 Task: Sort the products by unit price (low first).
Action: Mouse moved to (62, 378)
Screenshot: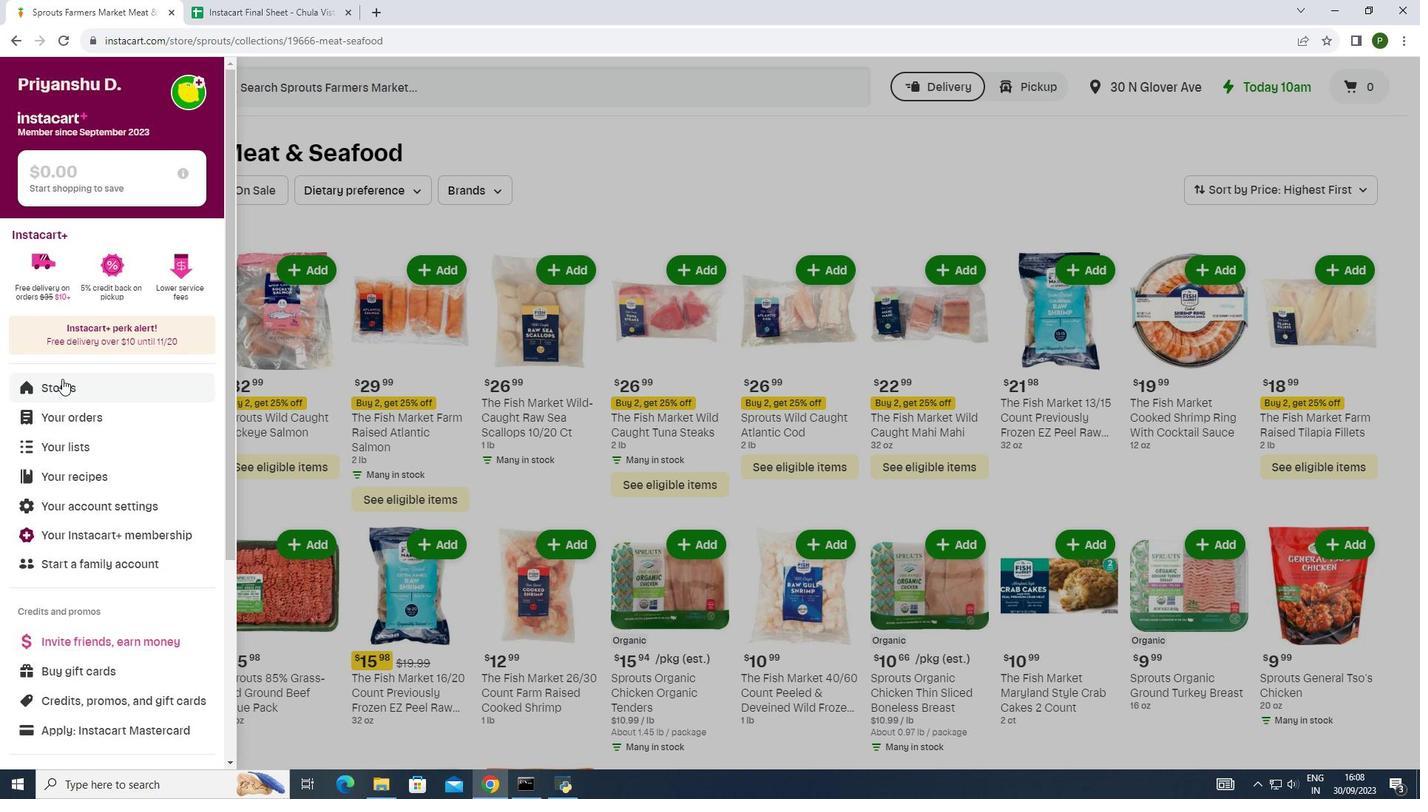 
Action: Mouse pressed left at (62, 378)
Screenshot: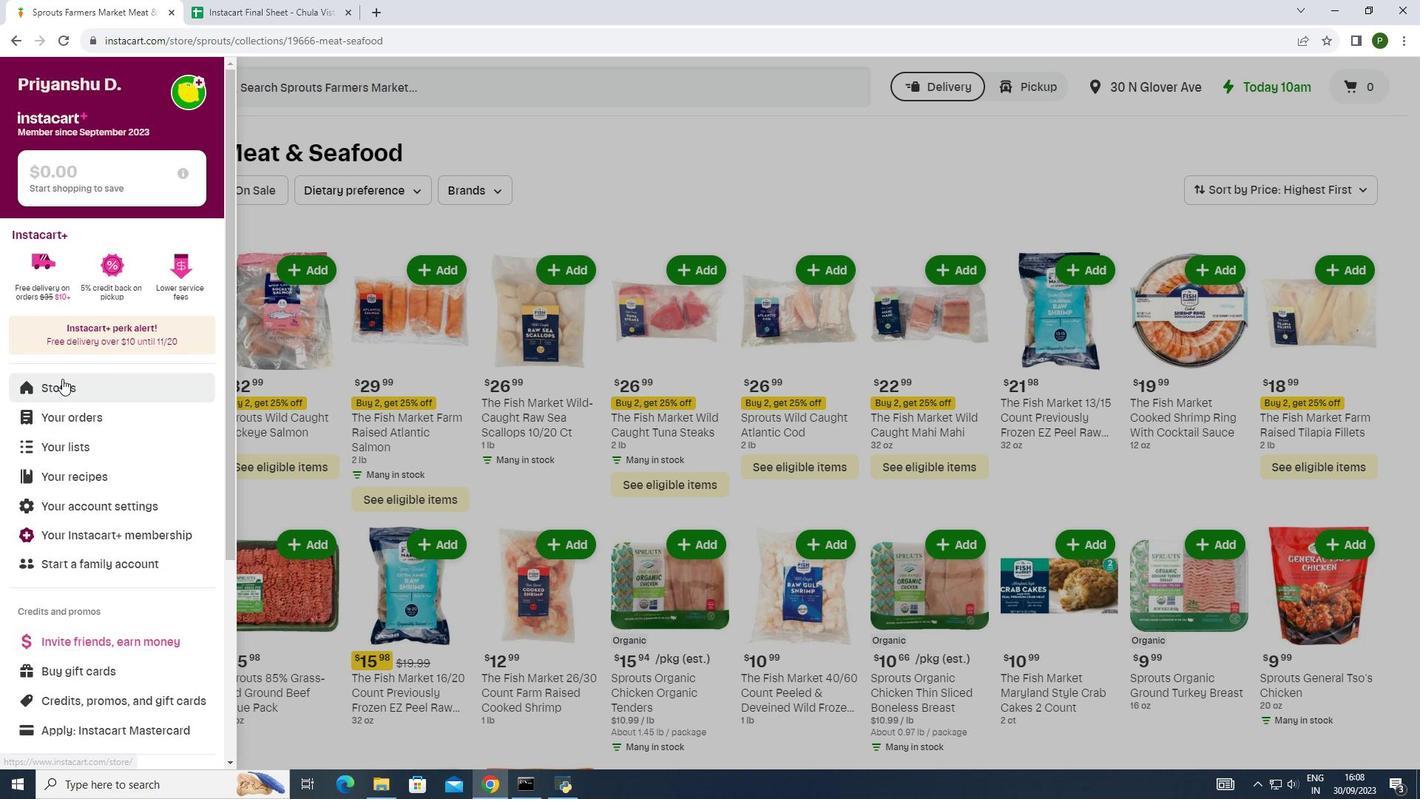 
Action: Mouse moved to (332, 151)
Screenshot: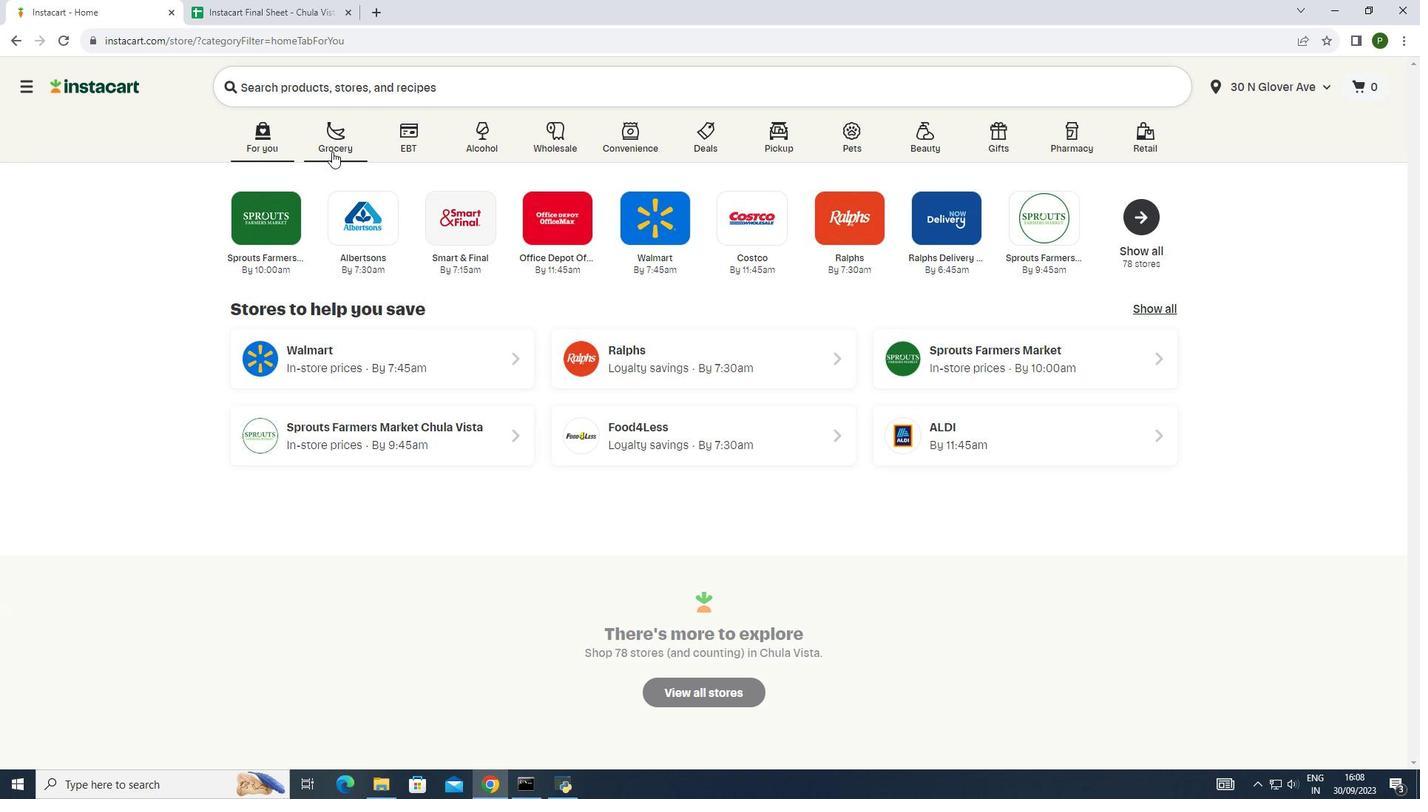 
Action: Mouse pressed left at (332, 151)
Screenshot: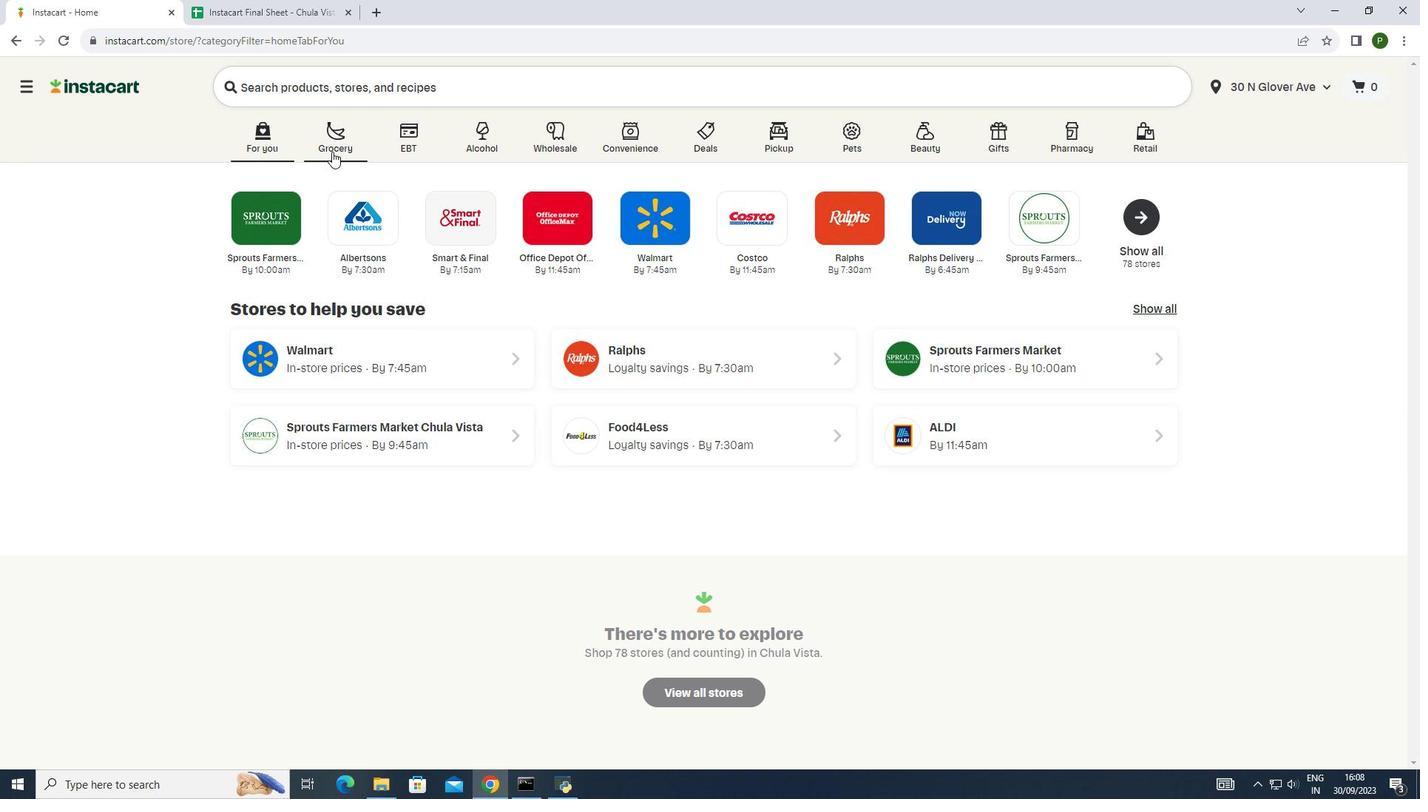 
Action: Mouse moved to (736, 227)
Screenshot: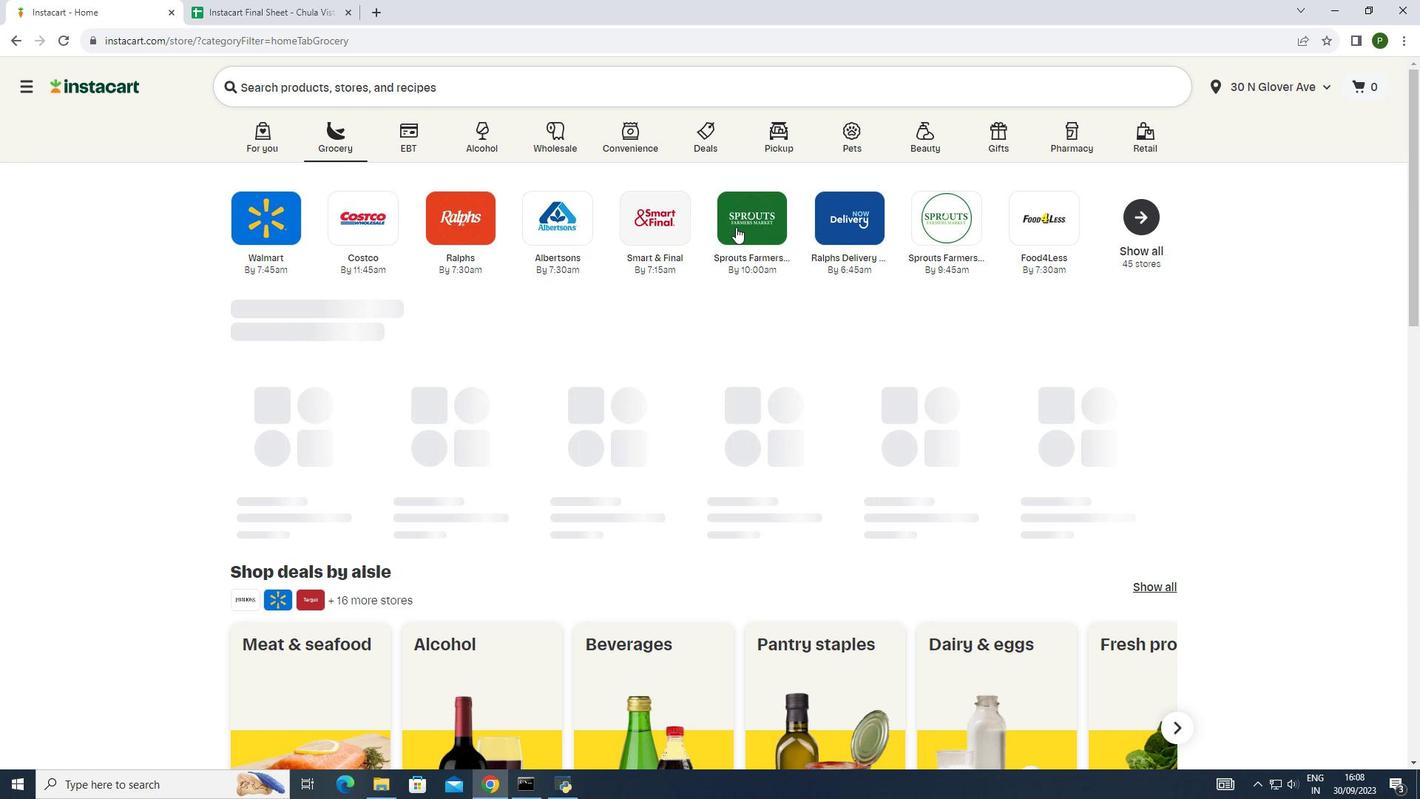 
Action: Mouse pressed left at (736, 227)
Screenshot: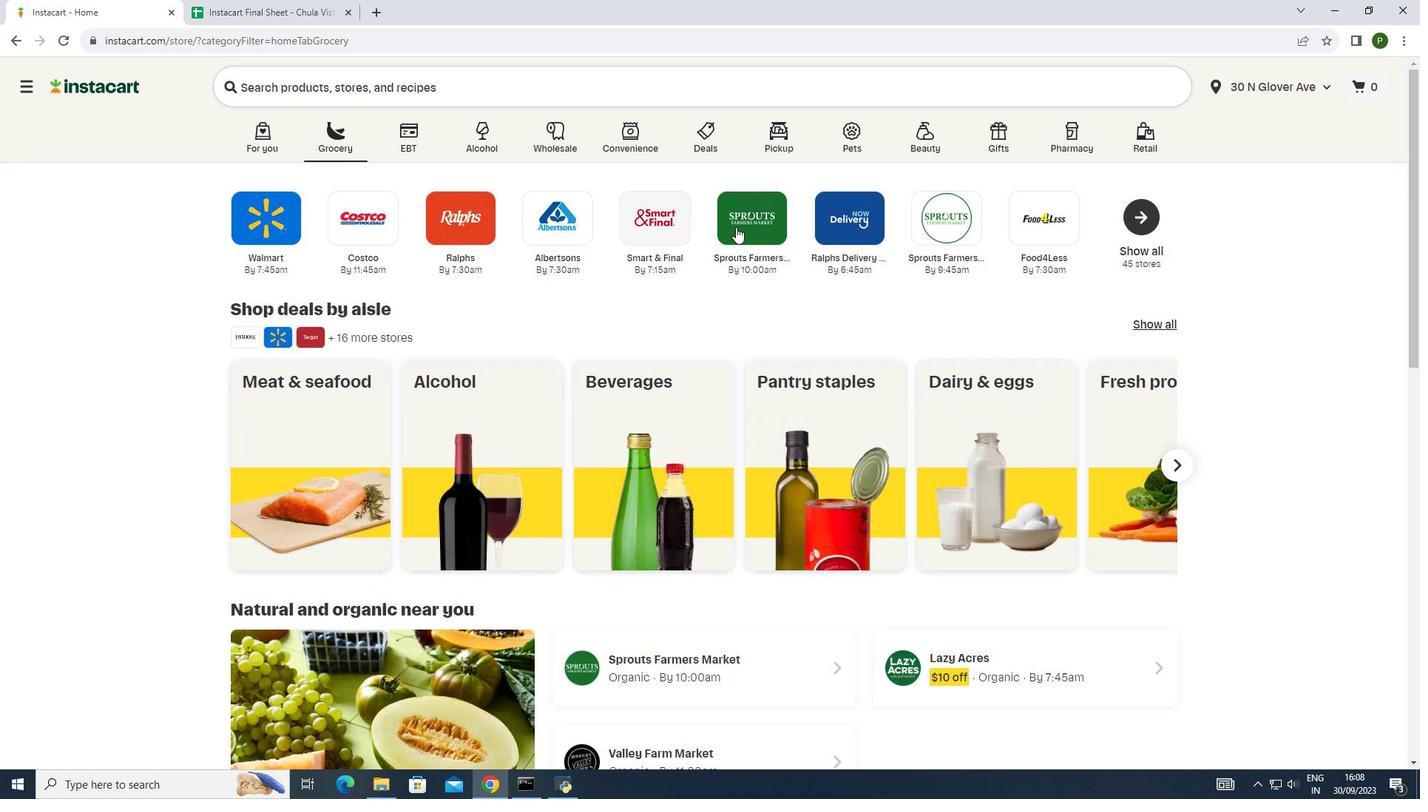 
Action: Mouse moved to (92, 401)
Screenshot: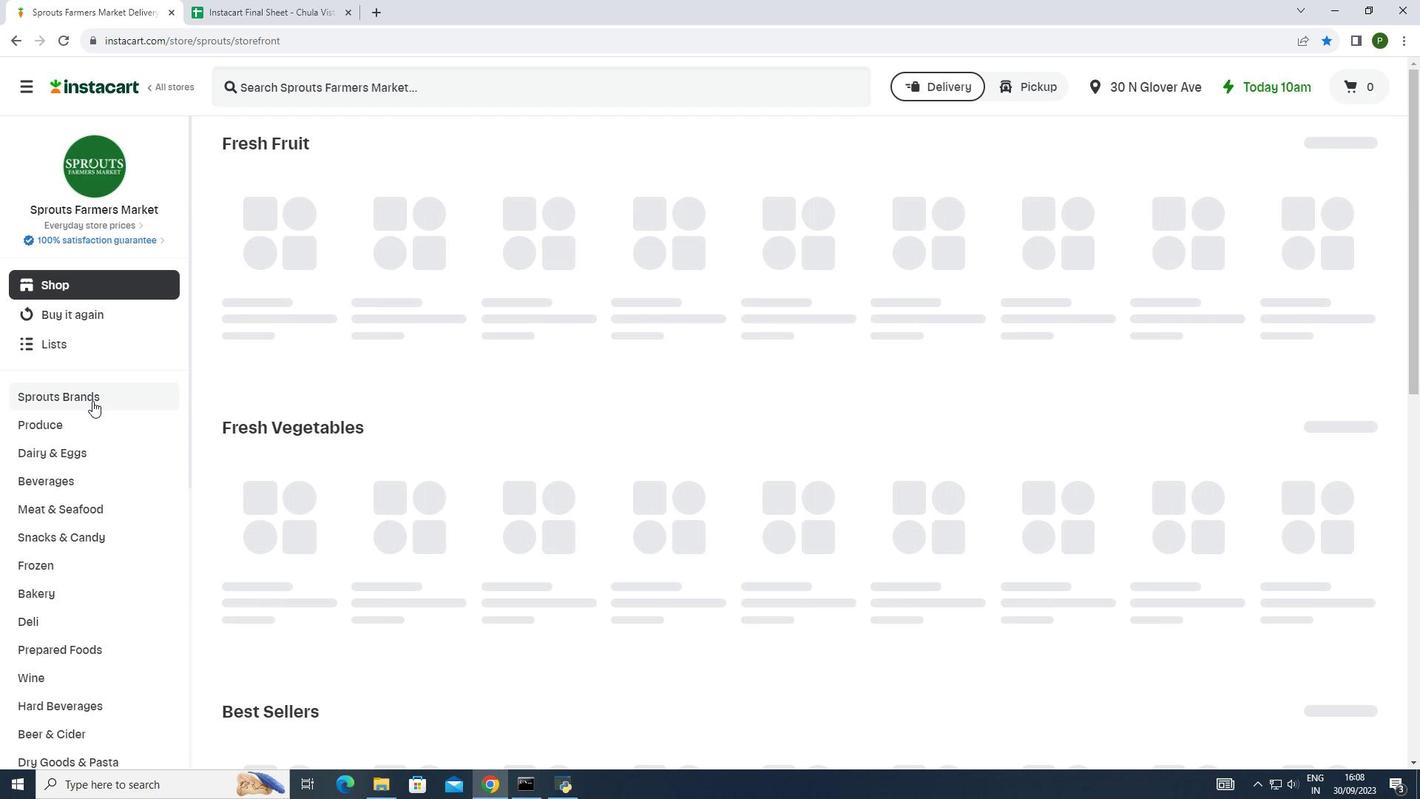 
Action: Mouse pressed left at (92, 401)
Screenshot: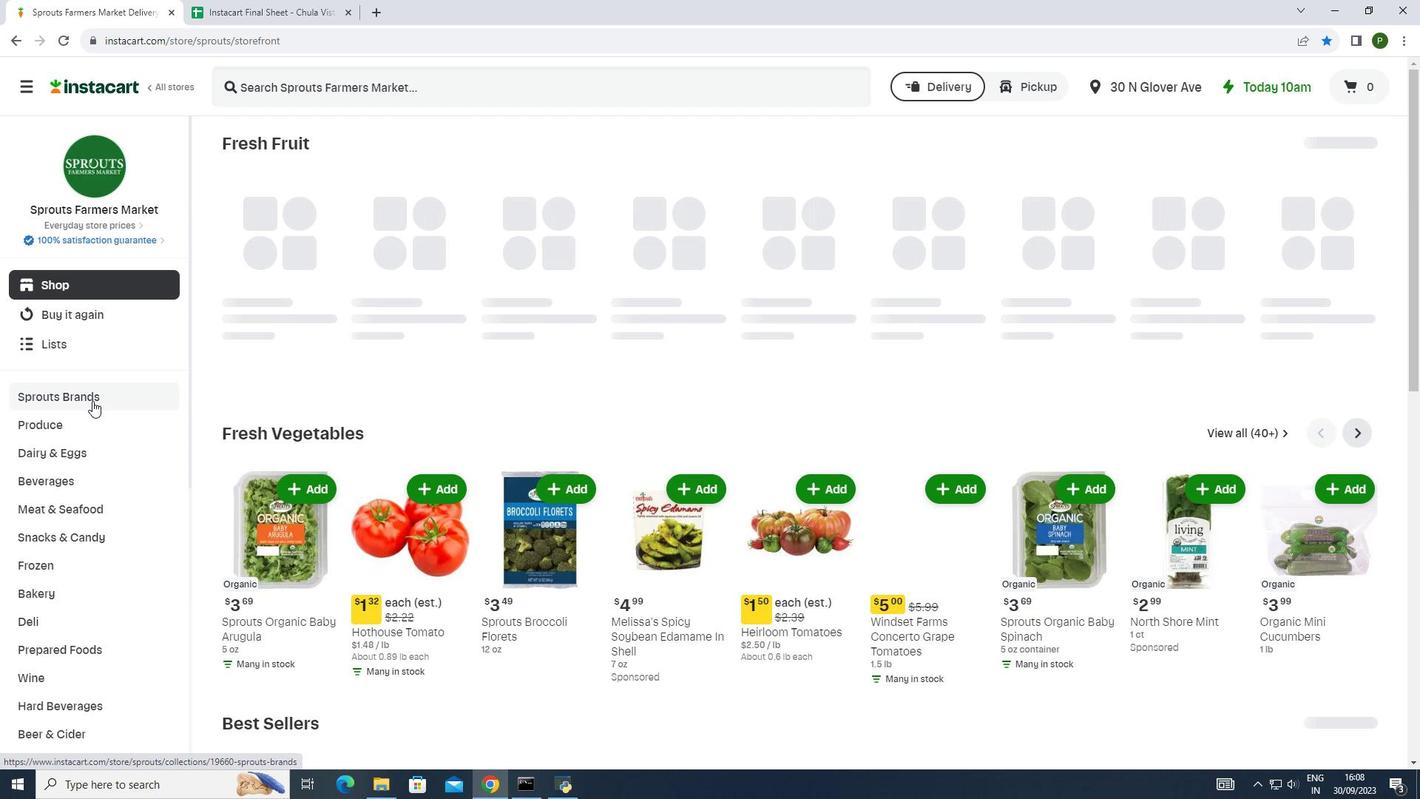 
Action: Mouse moved to (92, 448)
Screenshot: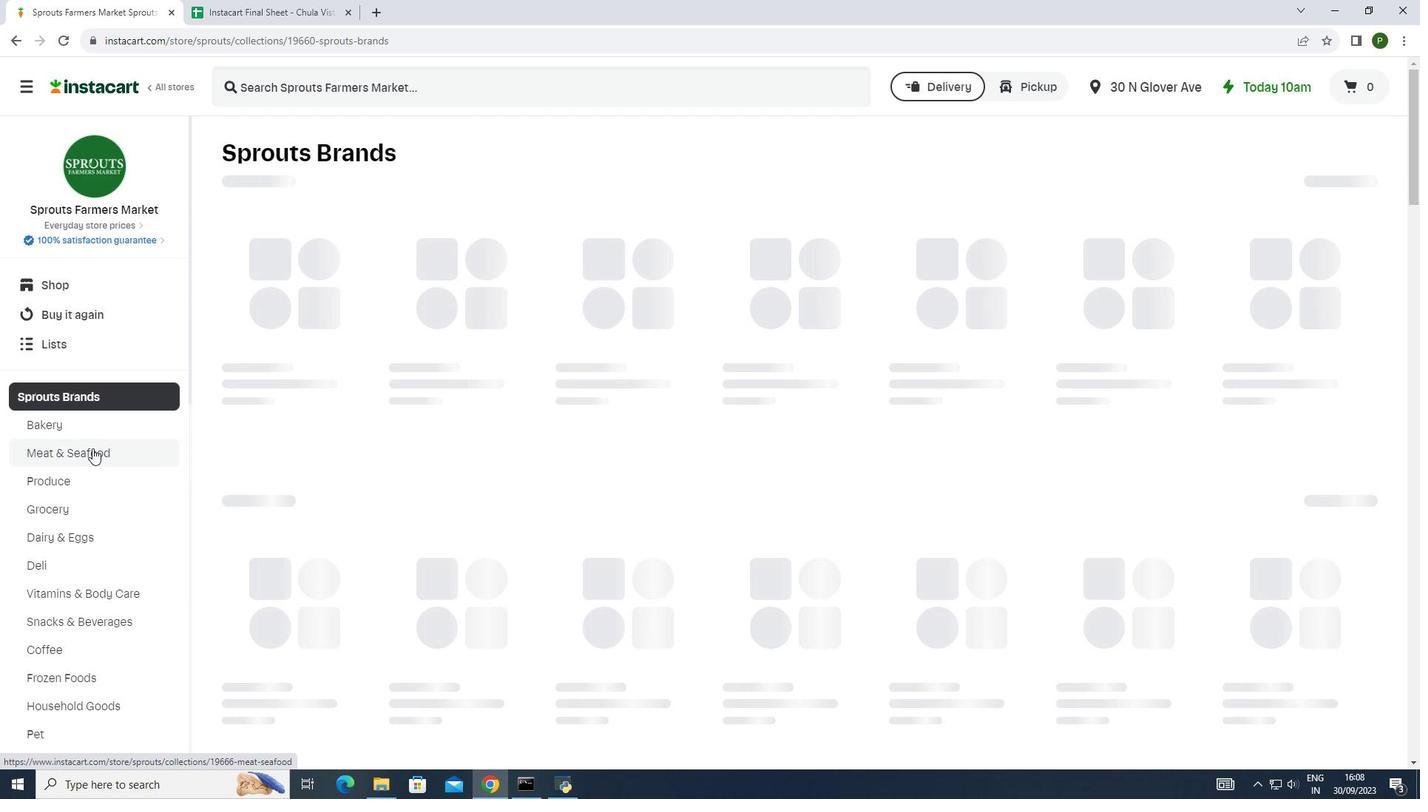
Action: Mouse pressed left at (92, 448)
Screenshot: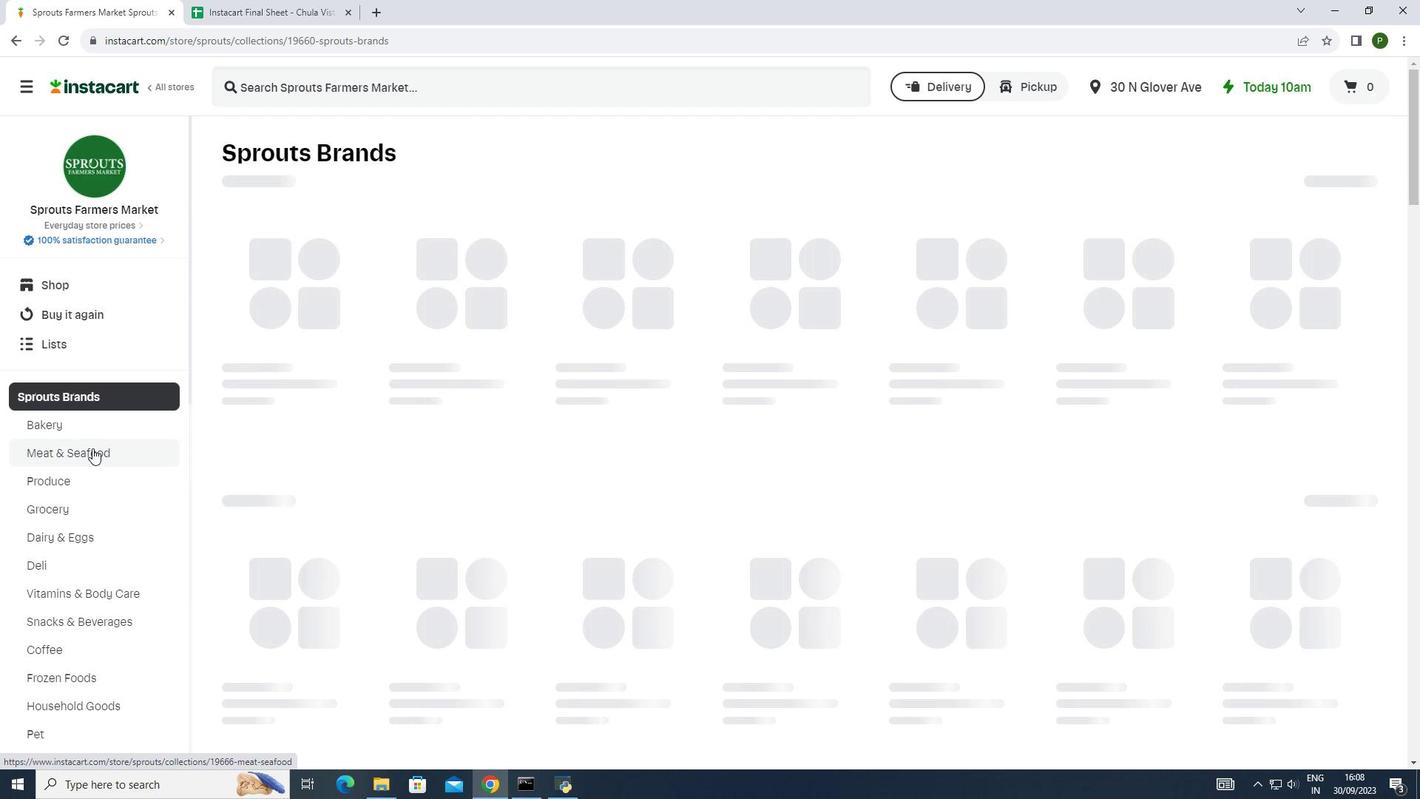 
Action: Mouse moved to (1263, 184)
Screenshot: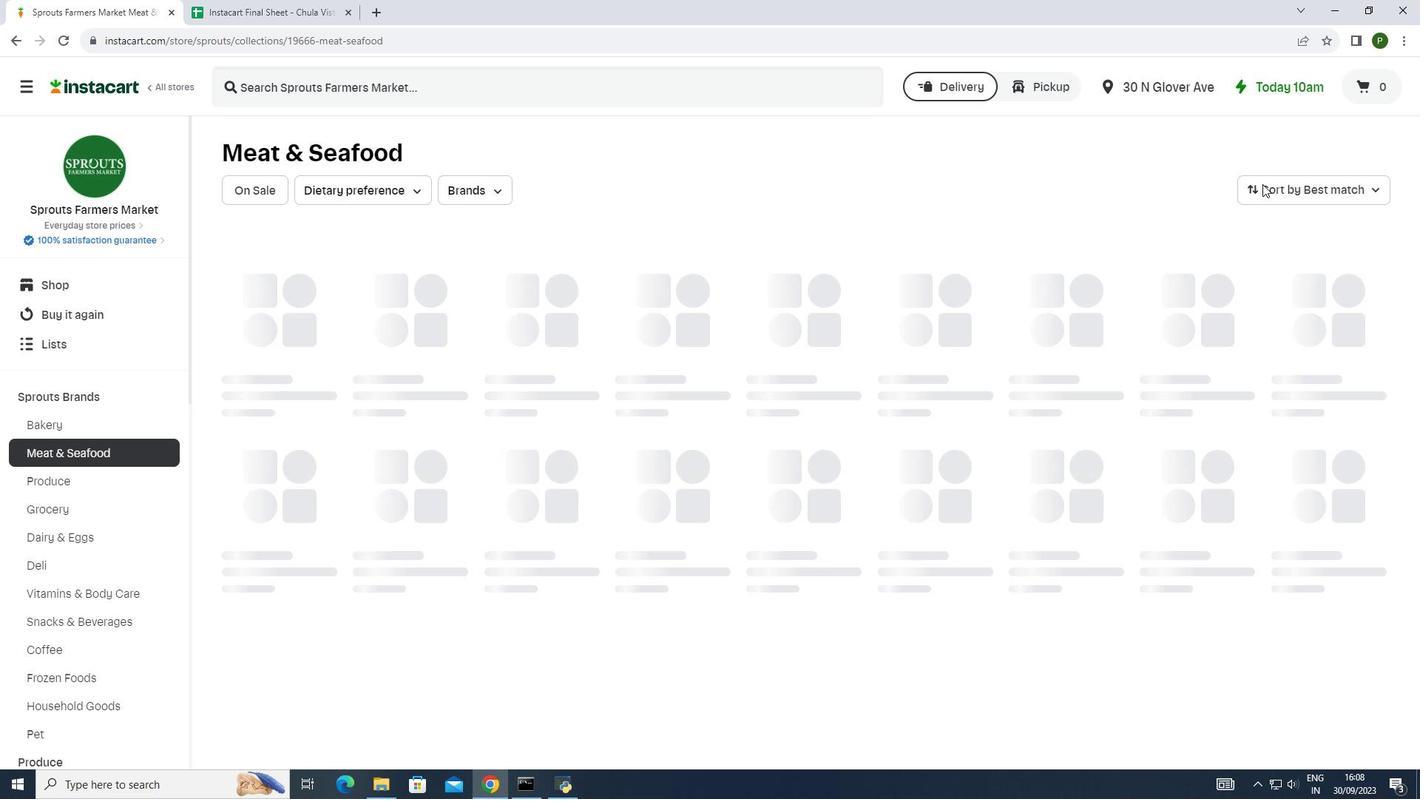 
Action: Mouse pressed left at (1263, 184)
Screenshot: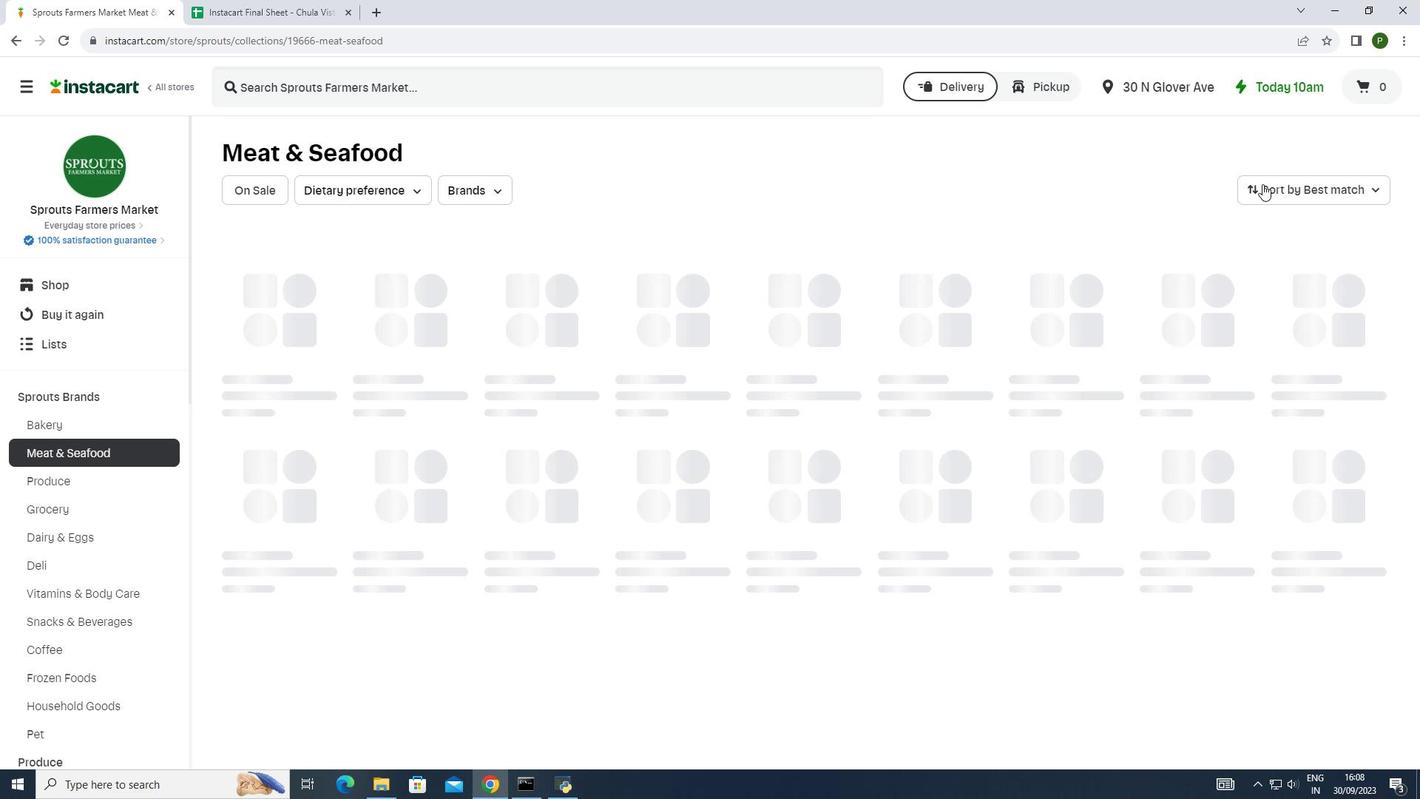 
Action: Mouse moved to (1280, 312)
Screenshot: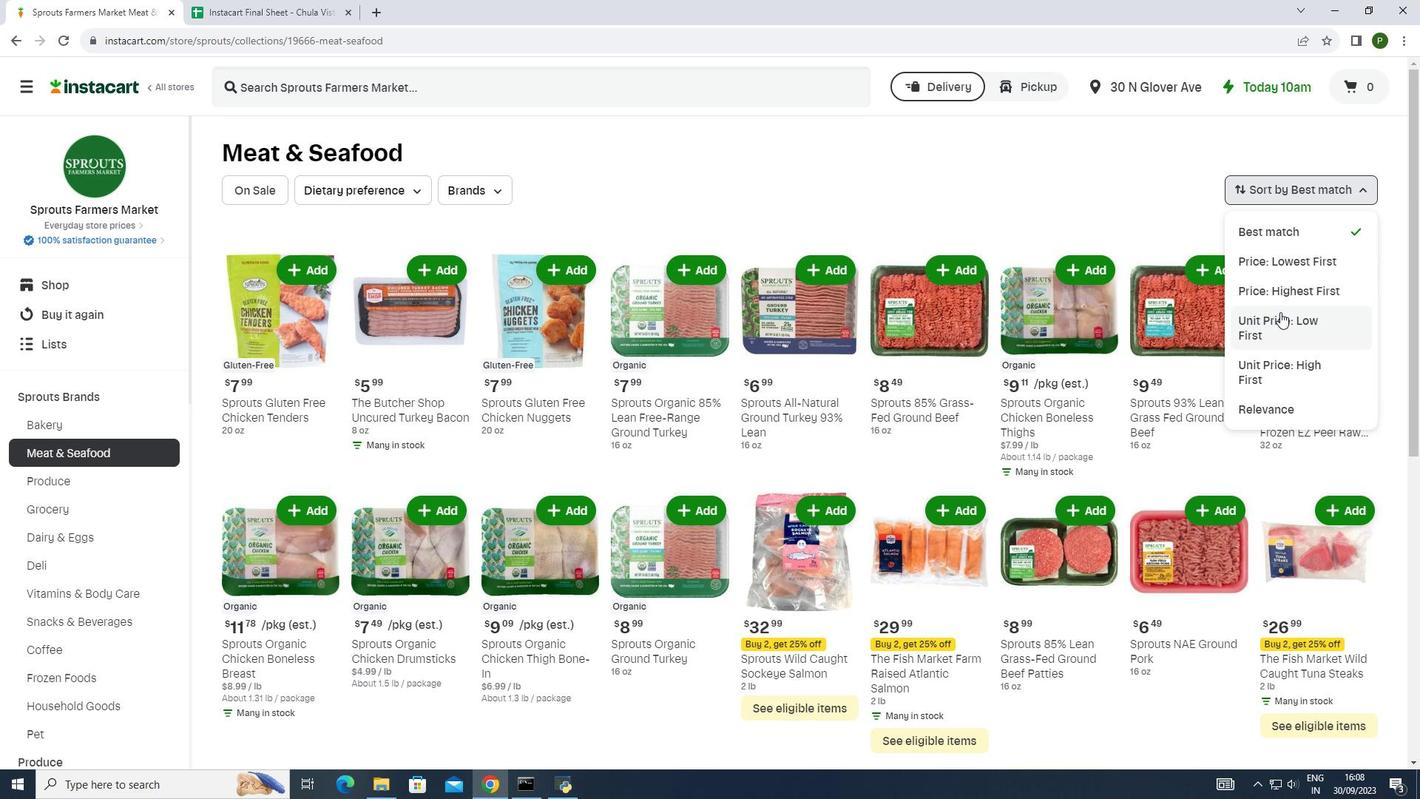 
Action: Mouse pressed left at (1280, 312)
Screenshot: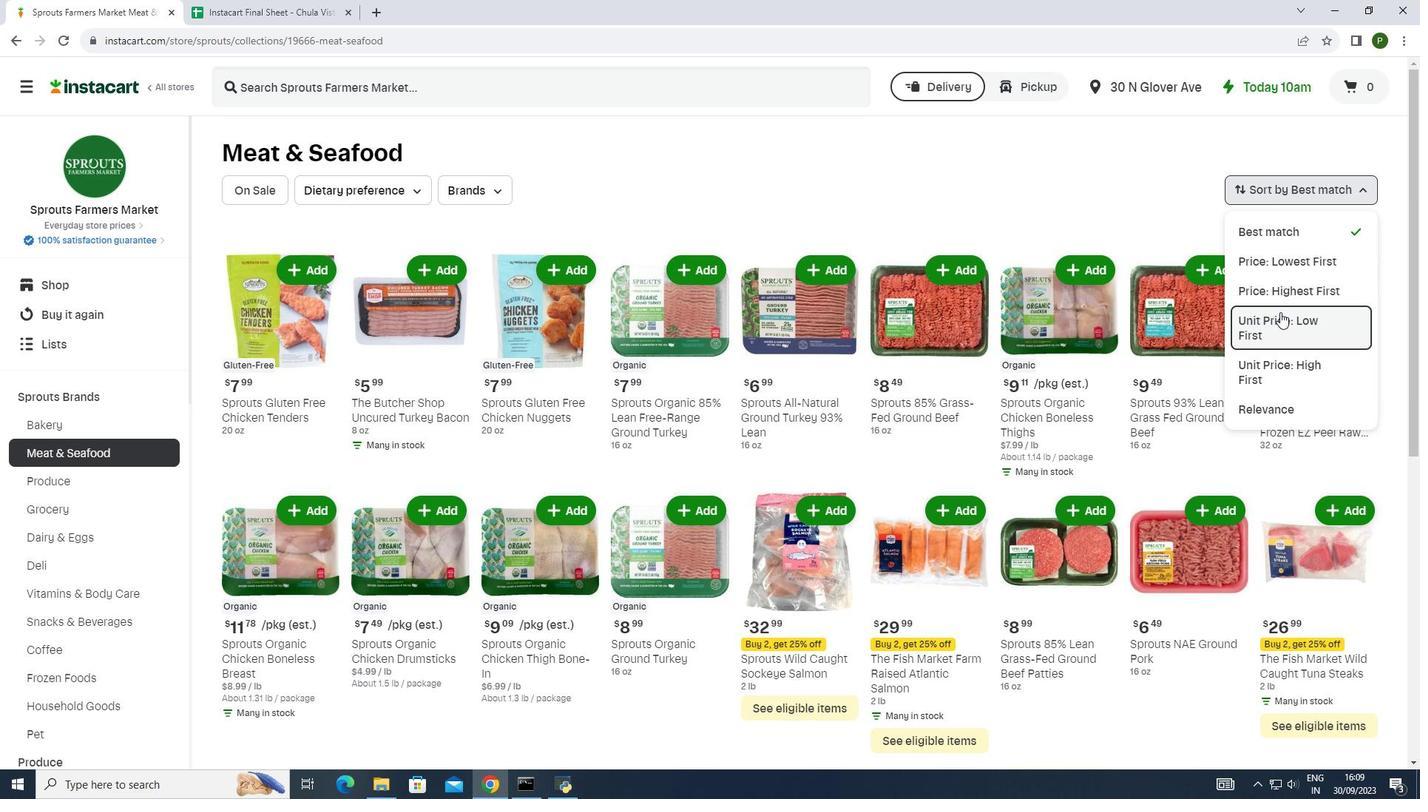 
Action: Mouse moved to (1267, 311)
Screenshot: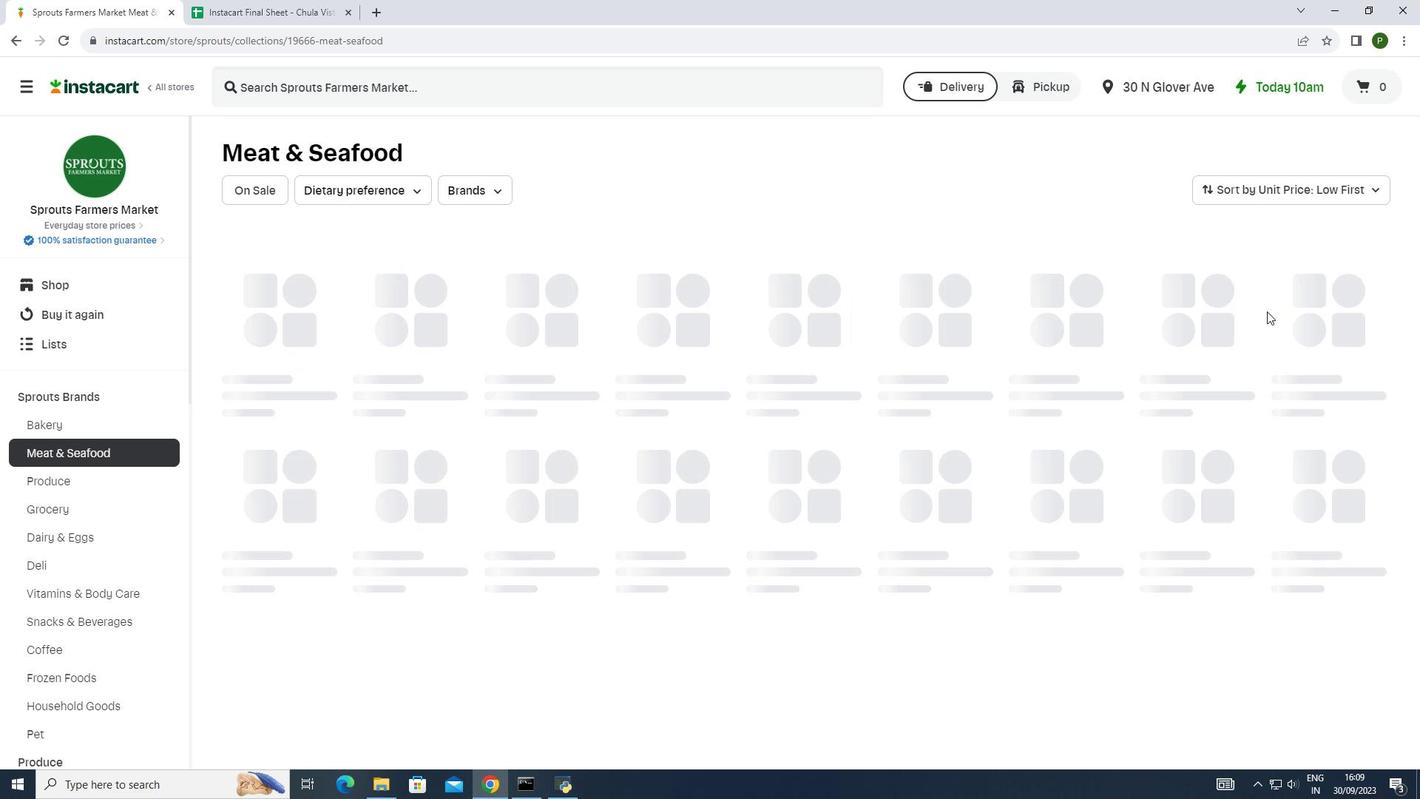 
